 Task: Set a reminder 1 day before the due date.
Action: Mouse moved to (514, 311)
Screenshot: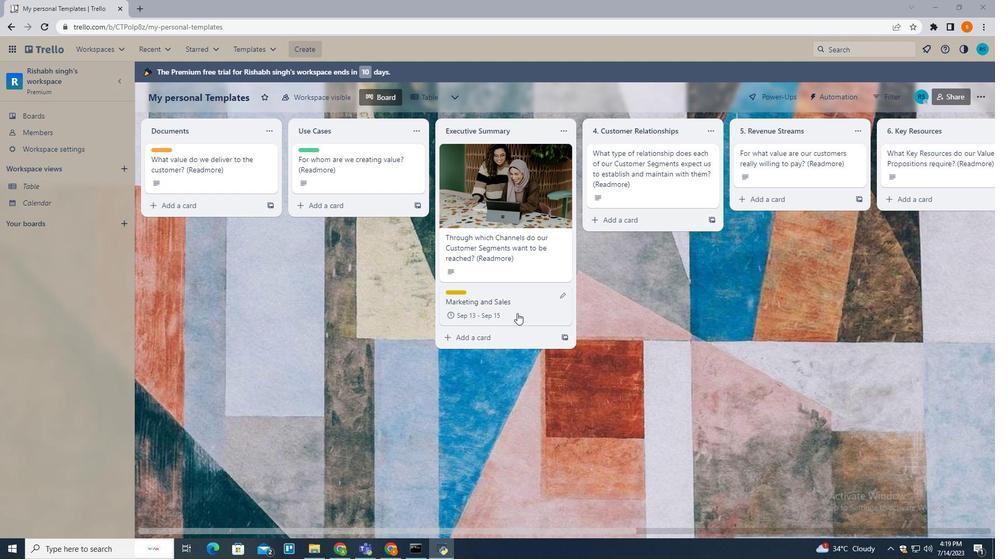 
Action: Mouse pressed left at (514, 311)
Screenshot: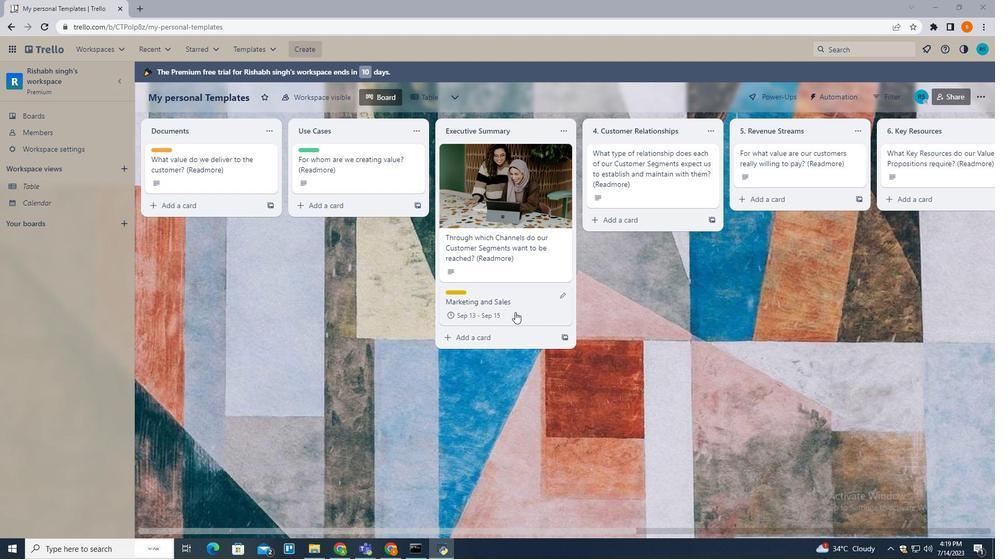 
Action: Mouse moved to (623, 190)
Screenshot: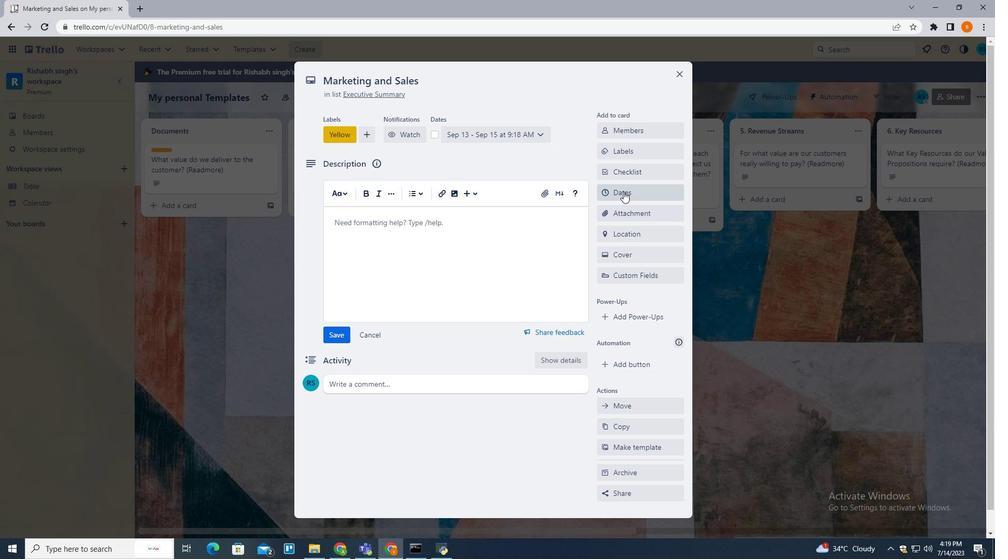 
Action: Mouse pressed left at (623, 190)
Screenshot: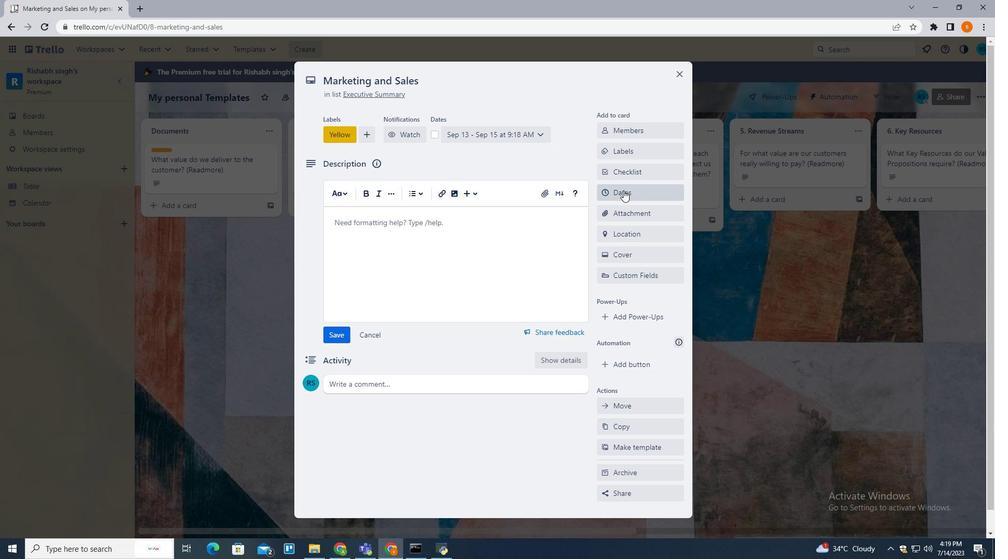 
Action: Mouse moved to (639, 333)
Screenshot: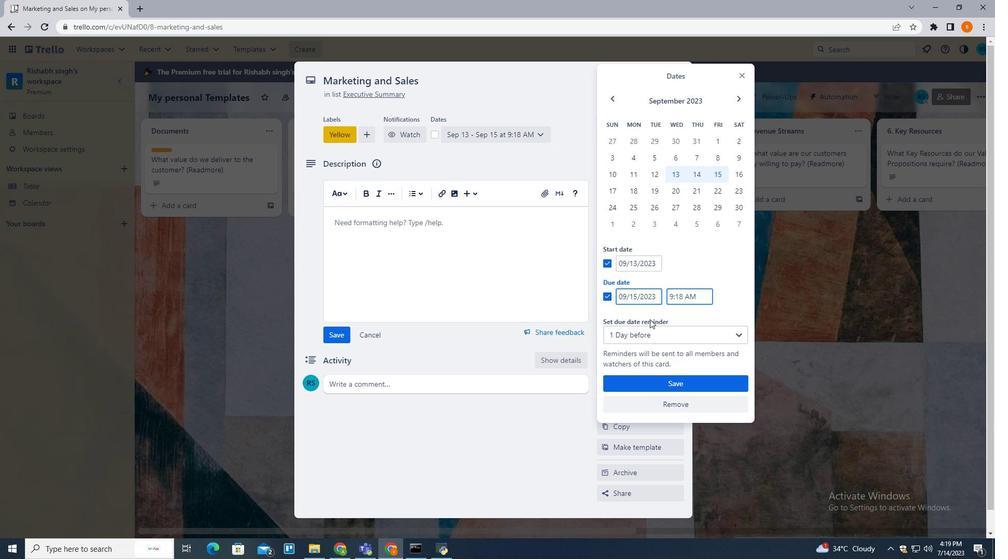 
Action: Mouse pressed left at (639, 333)
Screenshot: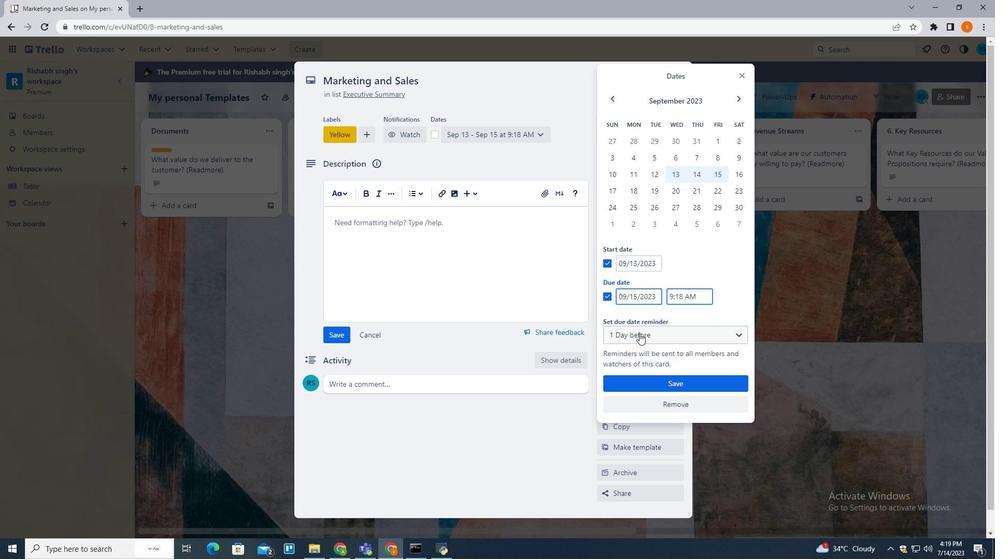 
Action: Mouse moved to (623, 478)
Screenshot: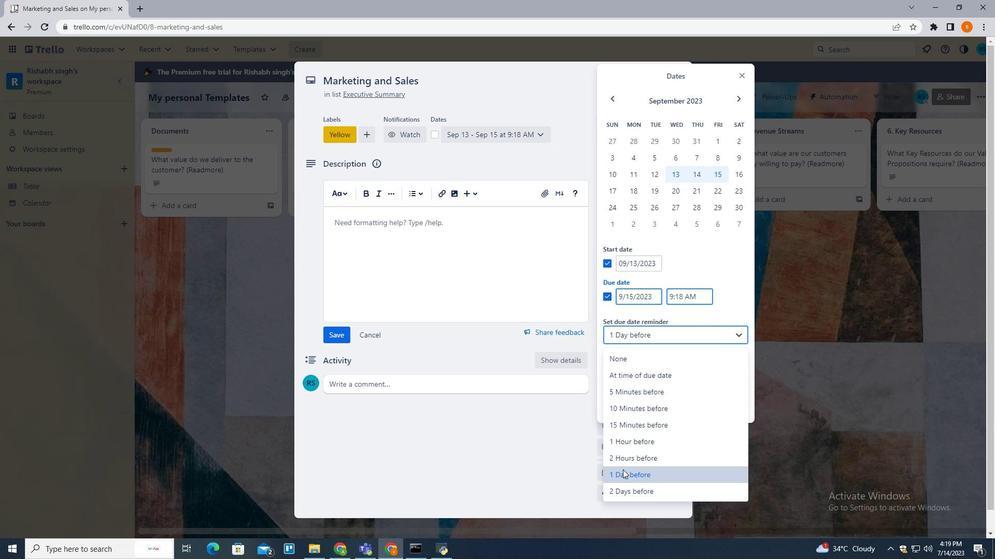 
Action: Mouse pressed left at (623, 478)
Screenshot: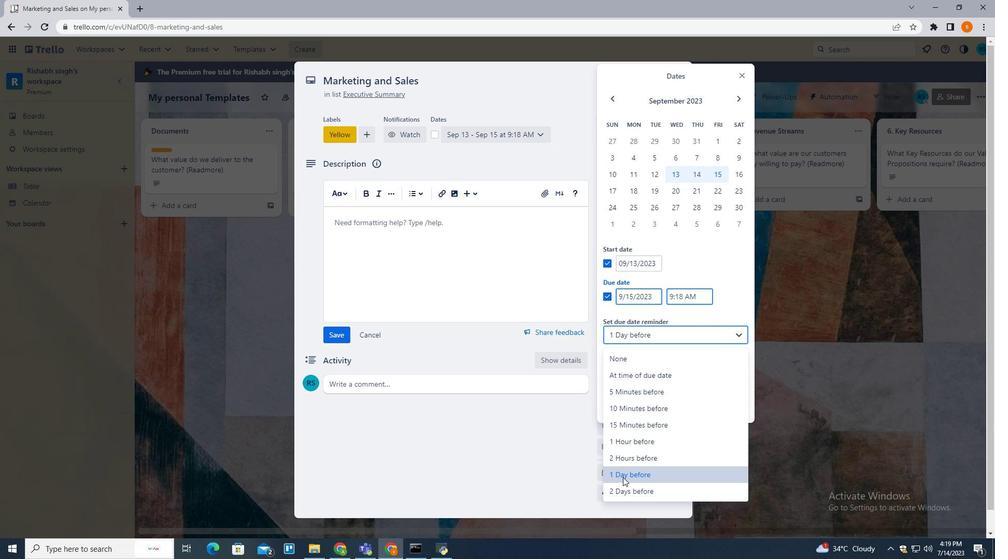 
Action: Mouse moved to (642, 384)
Screenshot: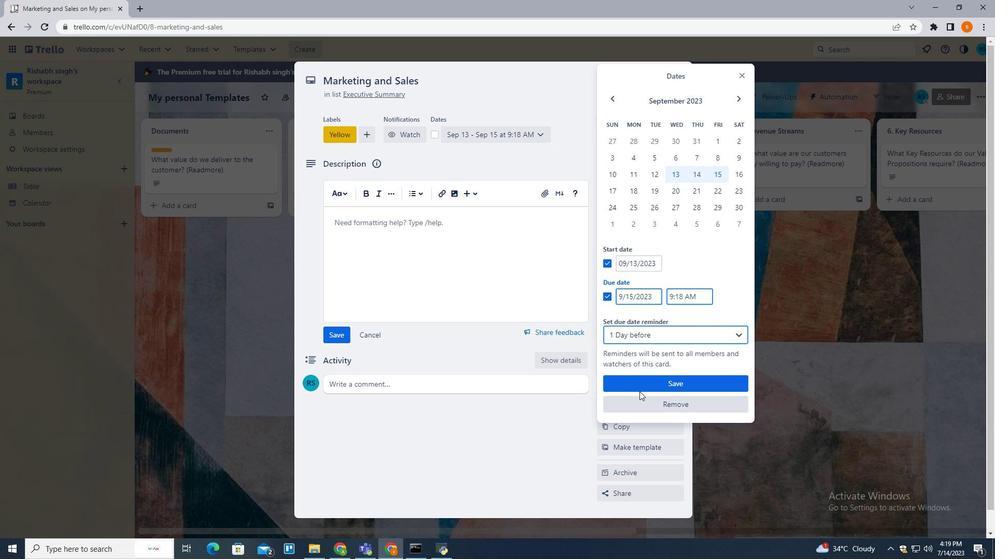 
Action: Mouse pressed left at (642, 384)
Screenshot: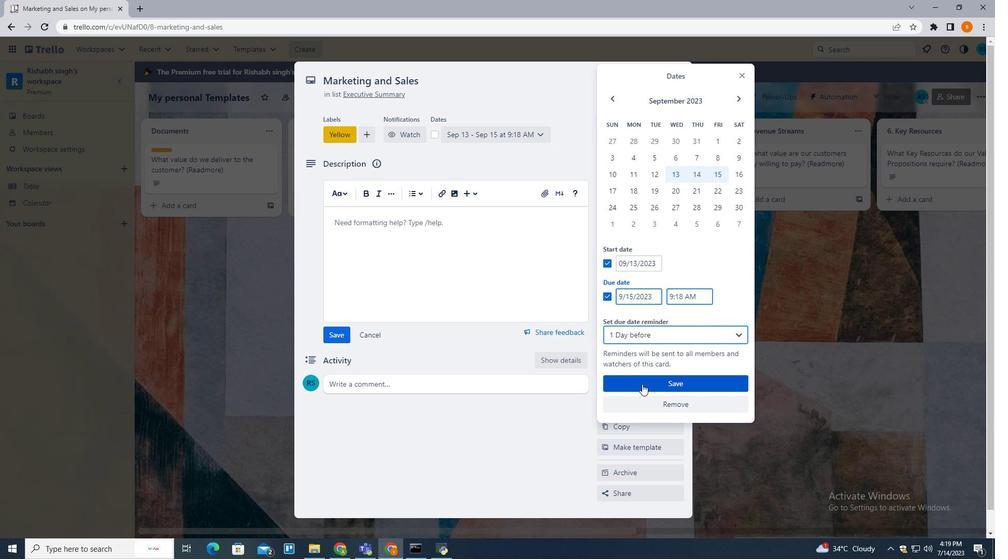 
Action: Mouse moved to (718, 337)
Screenshot: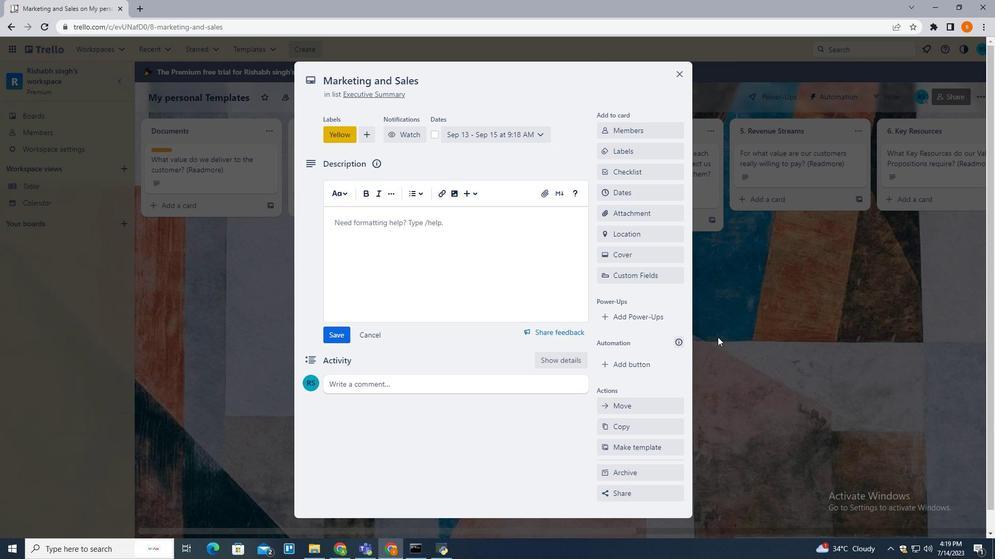 
Action: Mouse pressed left at (718, 337)
Screenshot: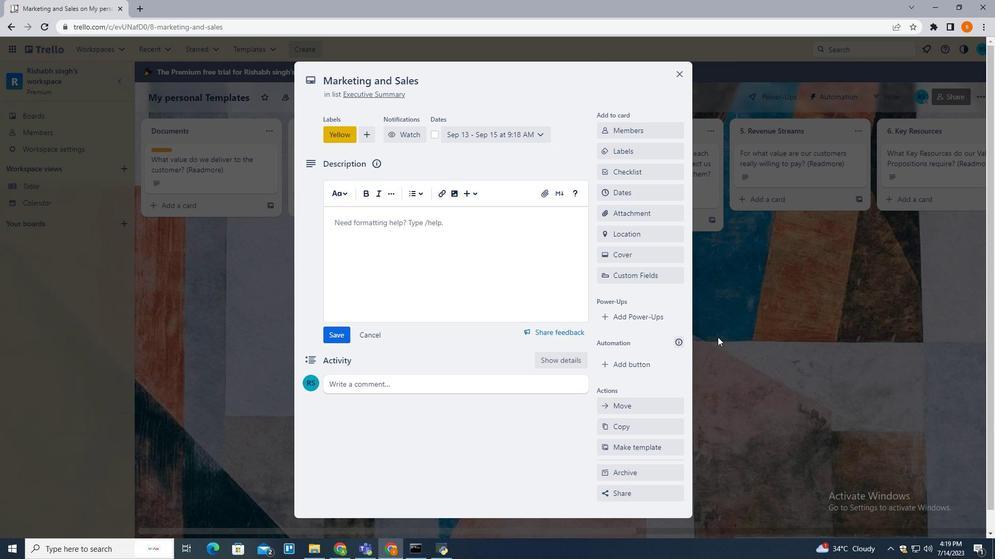 
Action: Mouse pressed left at (718, 337)
Screenshot: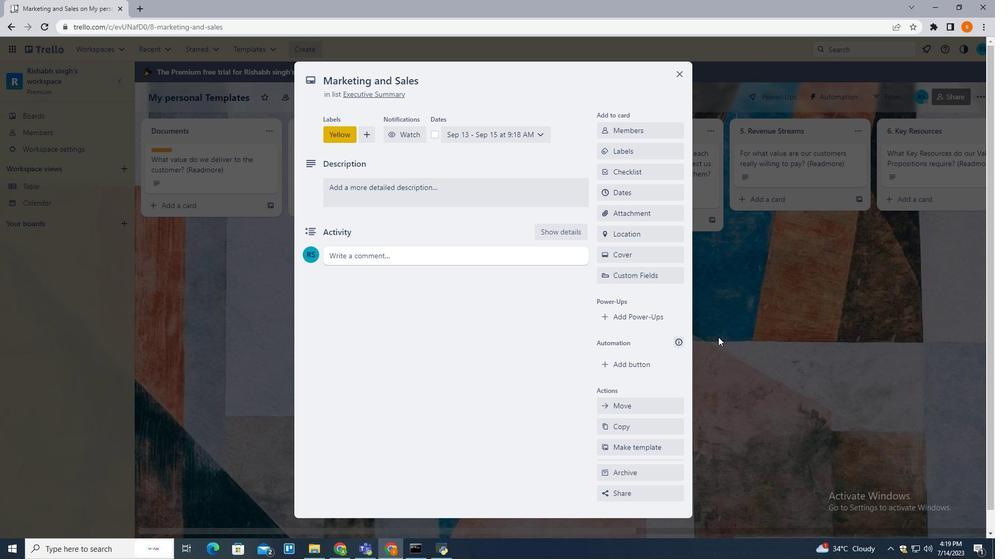 
Action: Mouse moved to (113, 398)
Screenshot: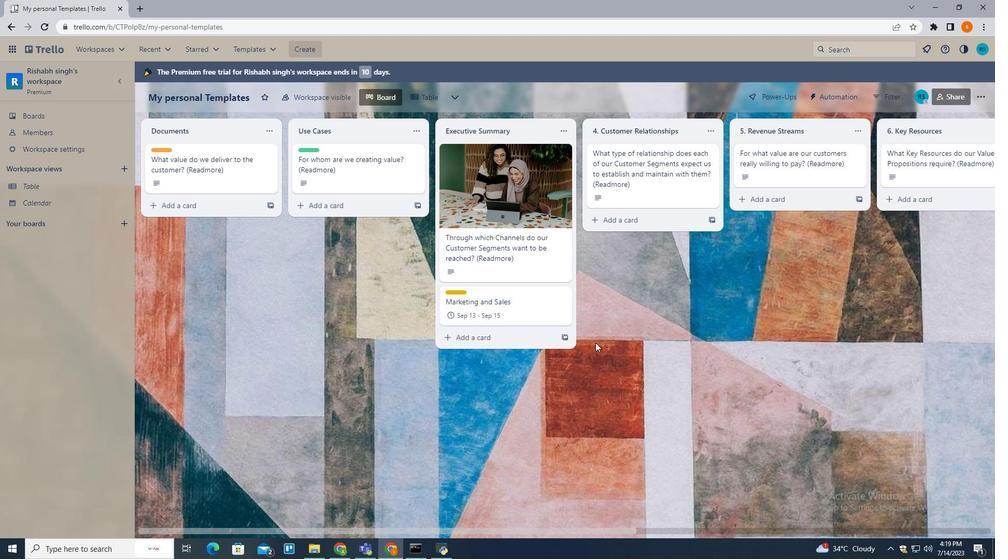 
